 Task: Add Sprouts Chocolate Caramel Brownie Coffee to the cart.
Action: Mouse moved to (24, 110)
Screenshot: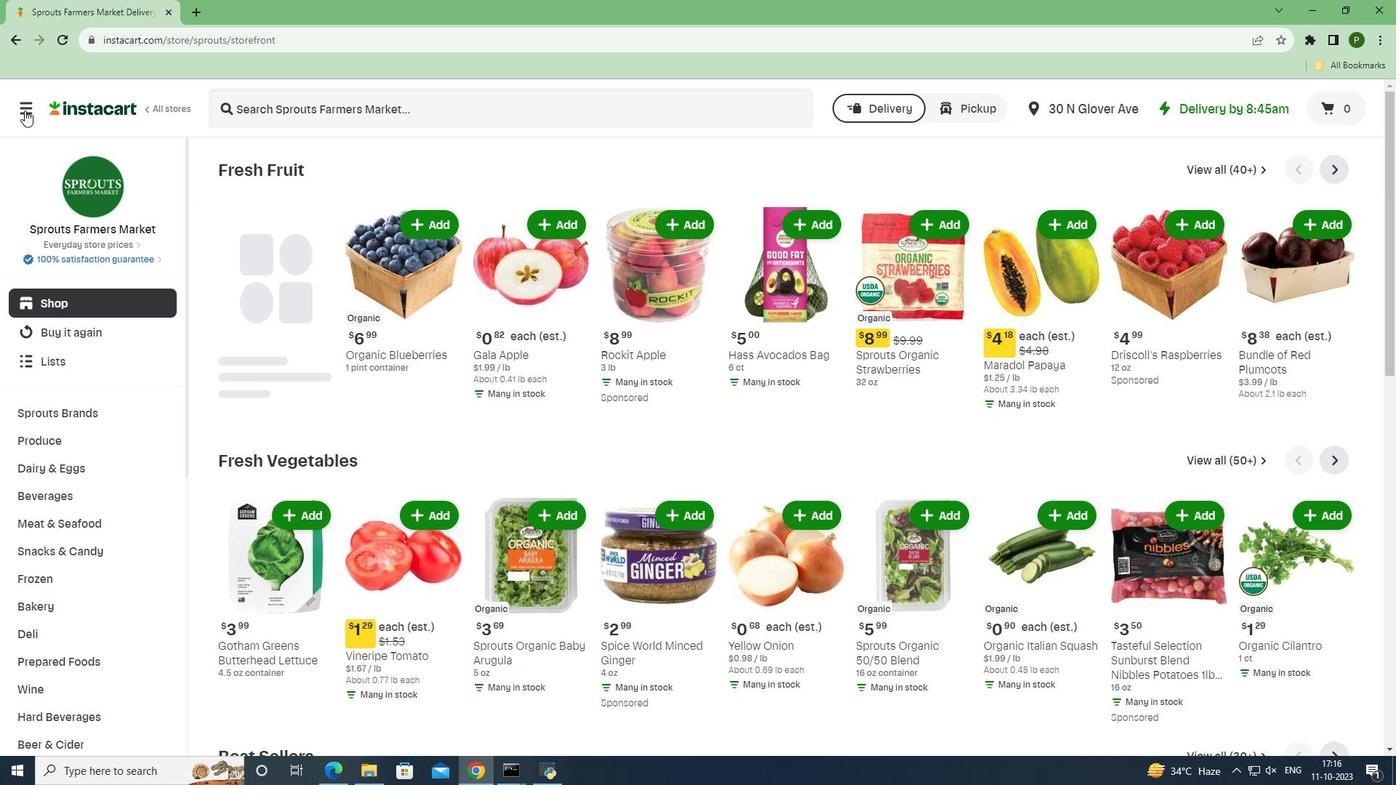 
Action: Mouse pressed left at (24, 110)
Screenshot: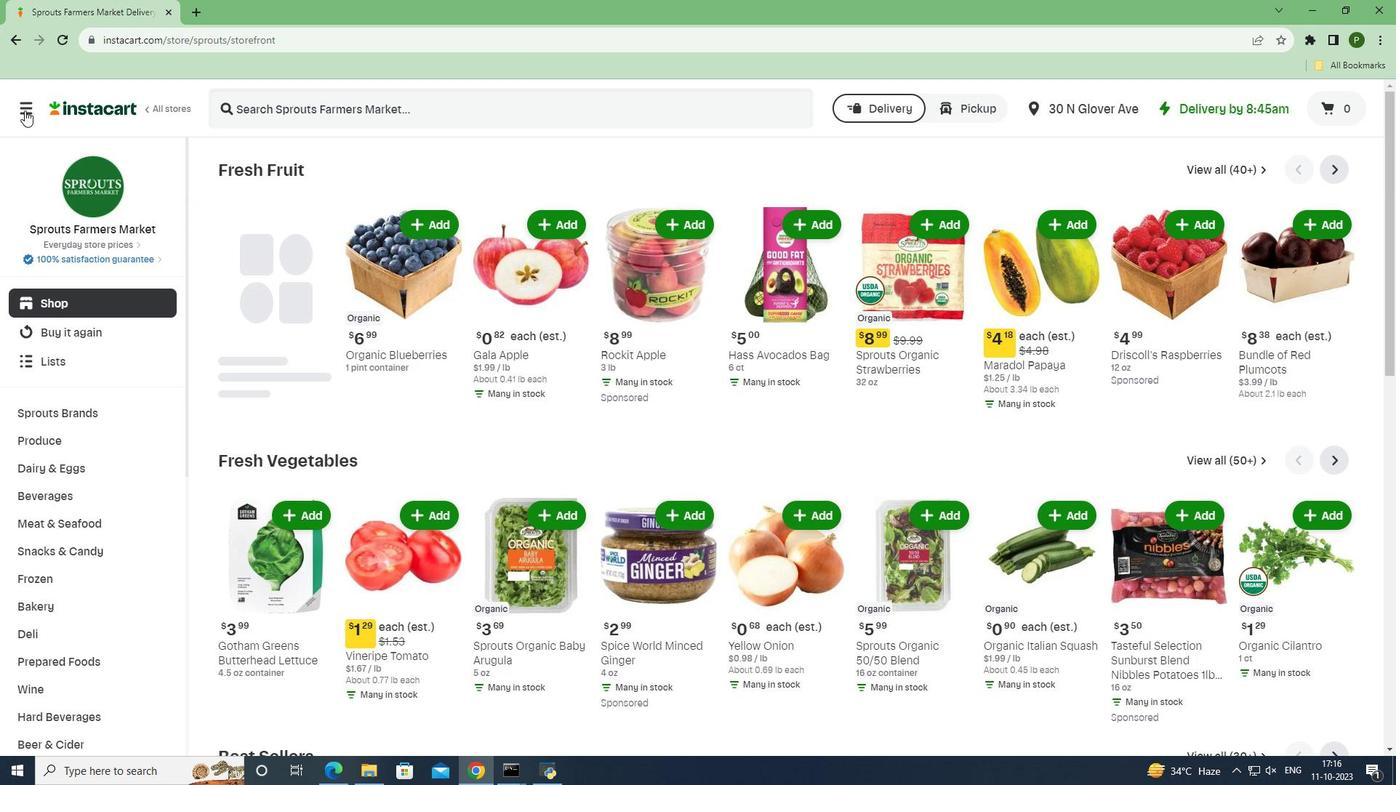 
Action: Mouse moved to (65, 379)
Screenshot: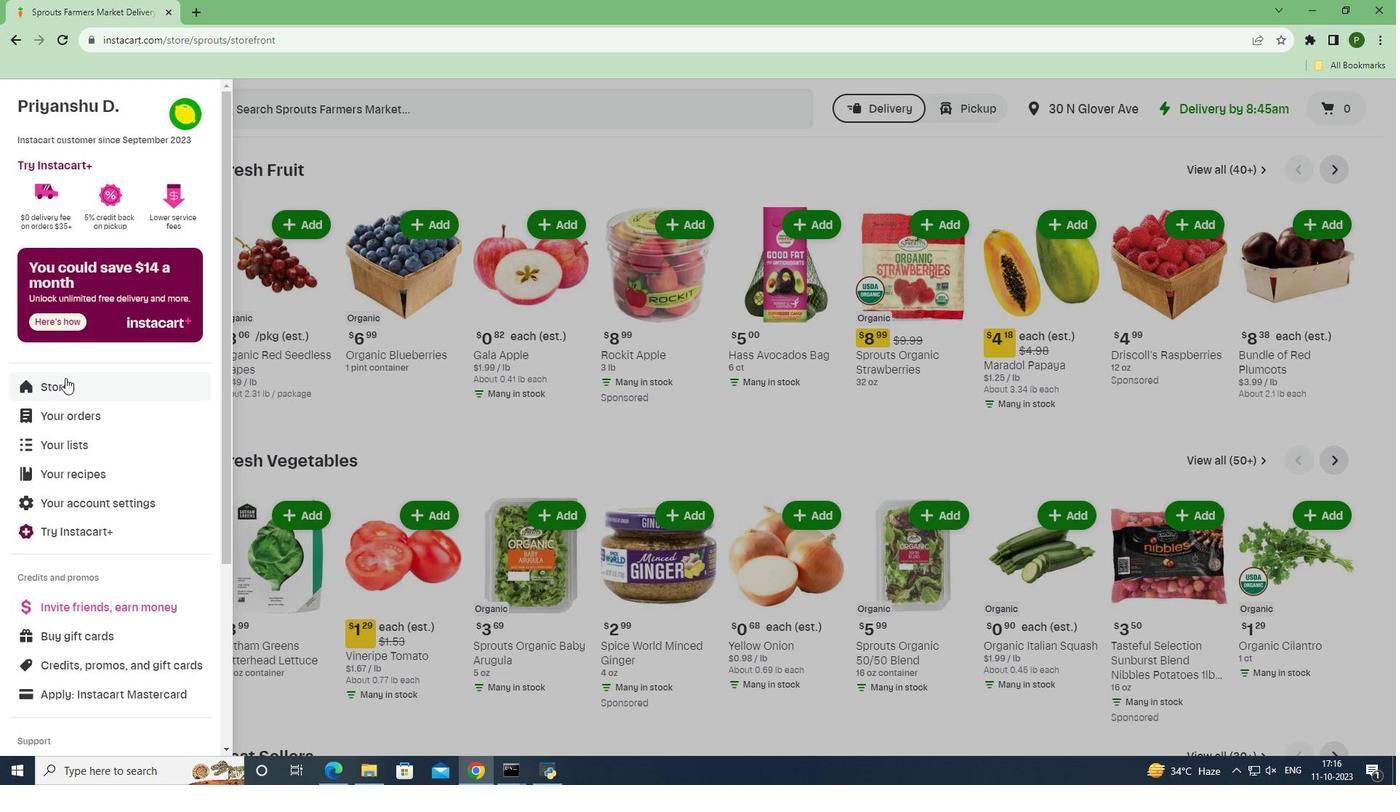 
Action: Mouse pressed left at (65, 379)
Screenshot: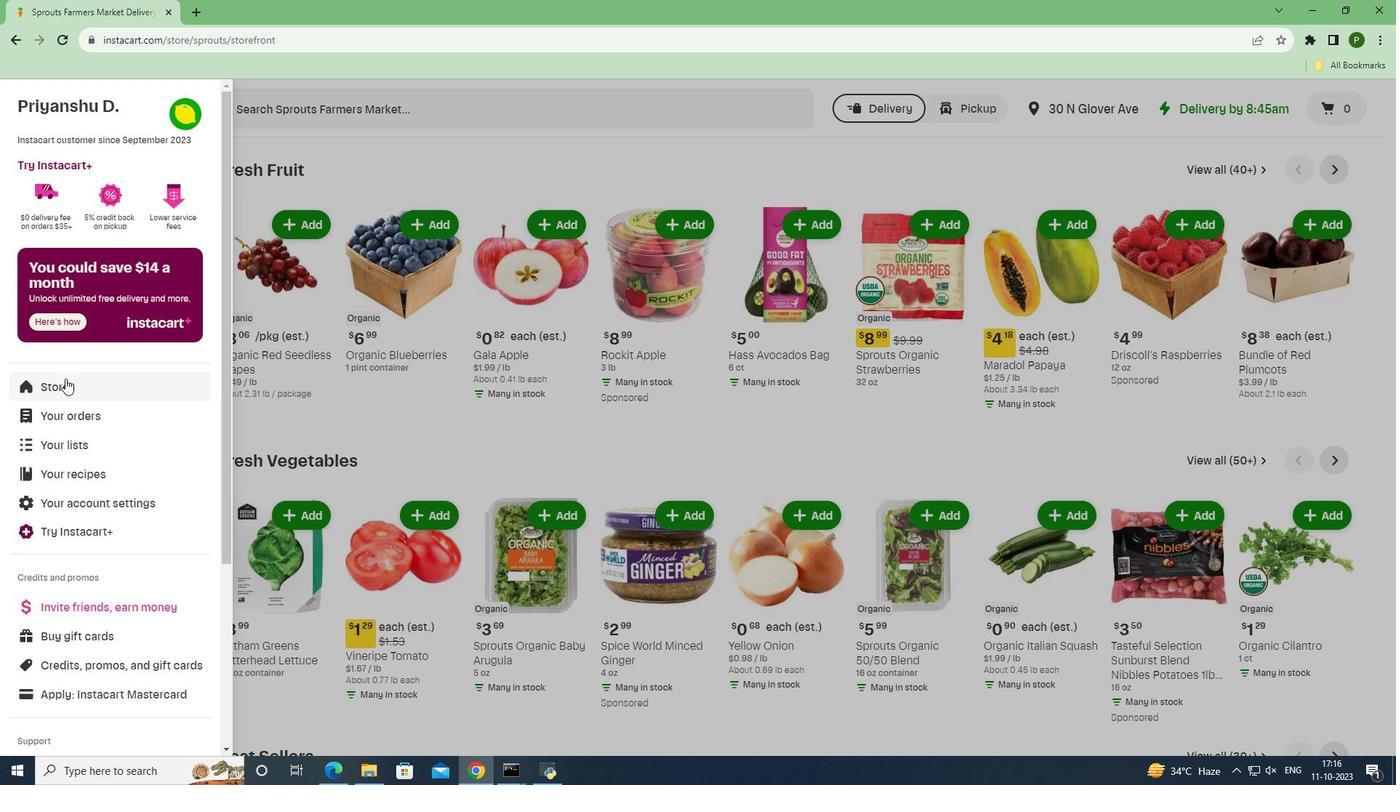 
Action: Mouse moved to (340, 170)
Screenshot: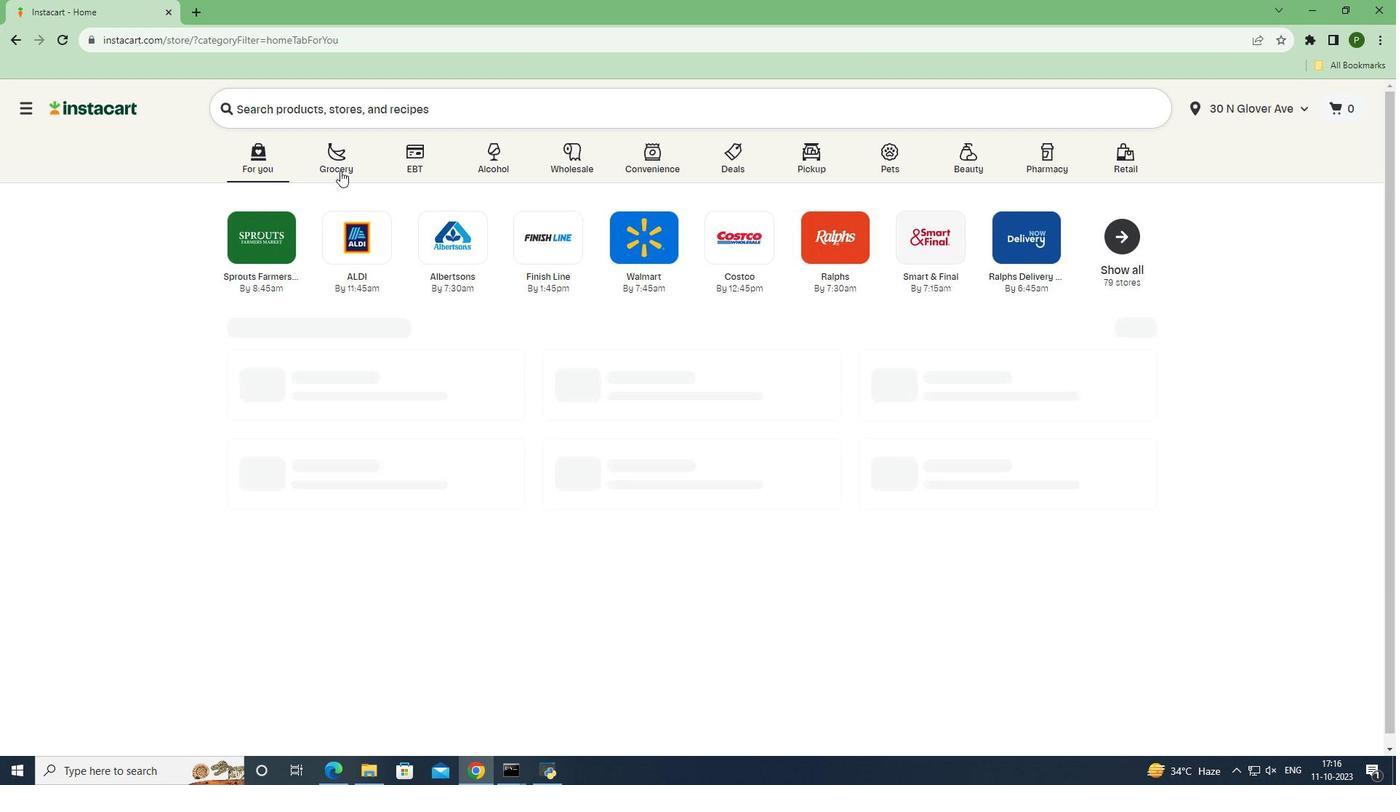 
Action: Mouse pressed left at (340, 170)
Screenshot: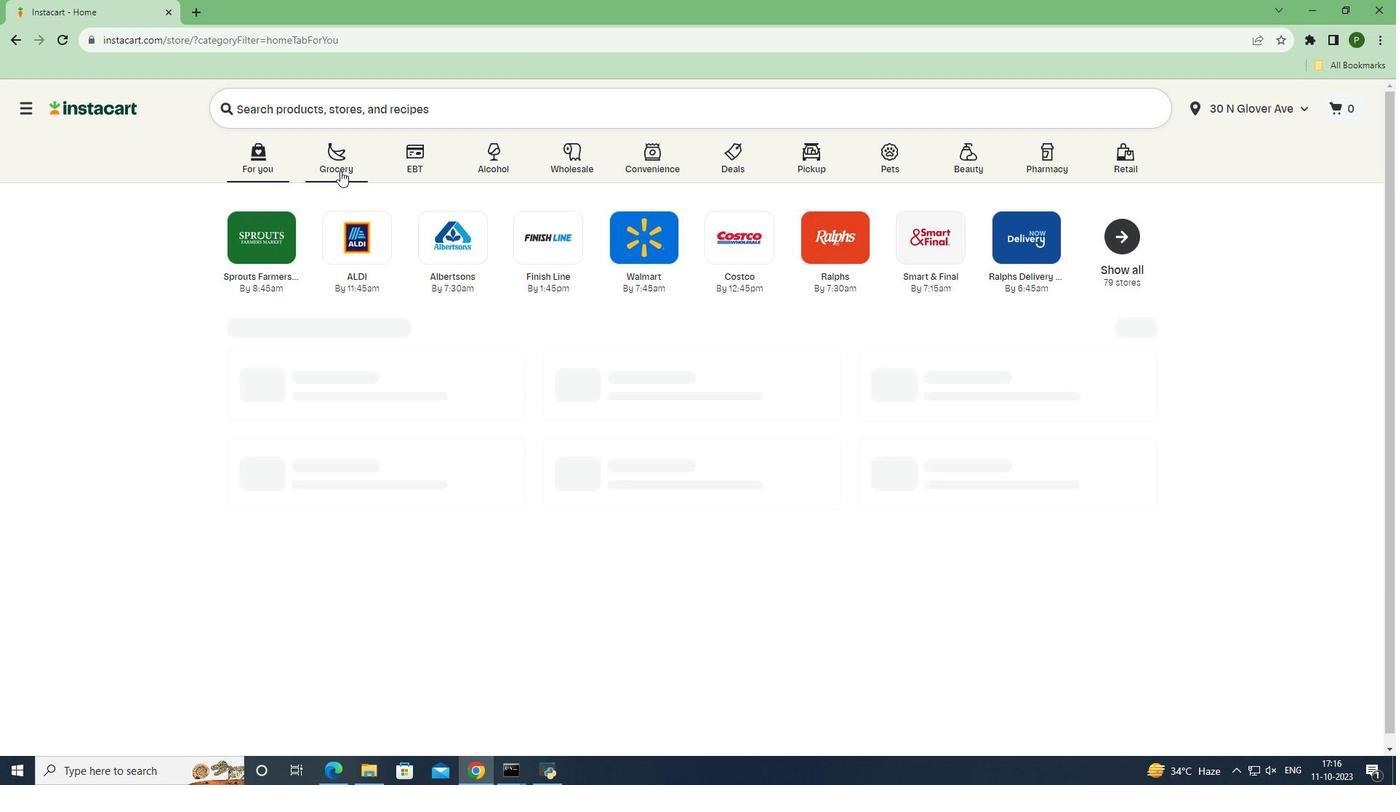 
Action: Mouse moved to (592, 323)
Screenshot: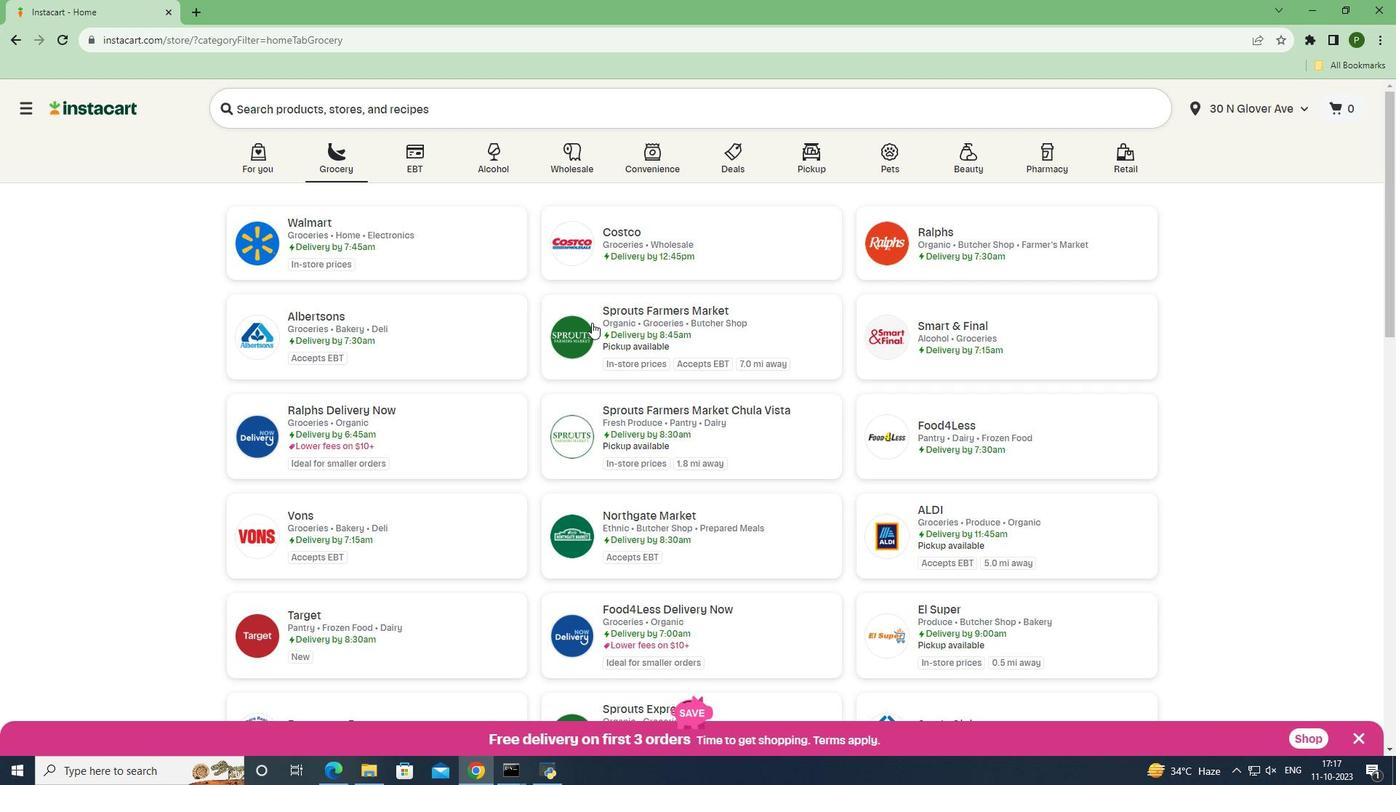 
Action: Mouse pressed left at (592, 323)
Screenshot: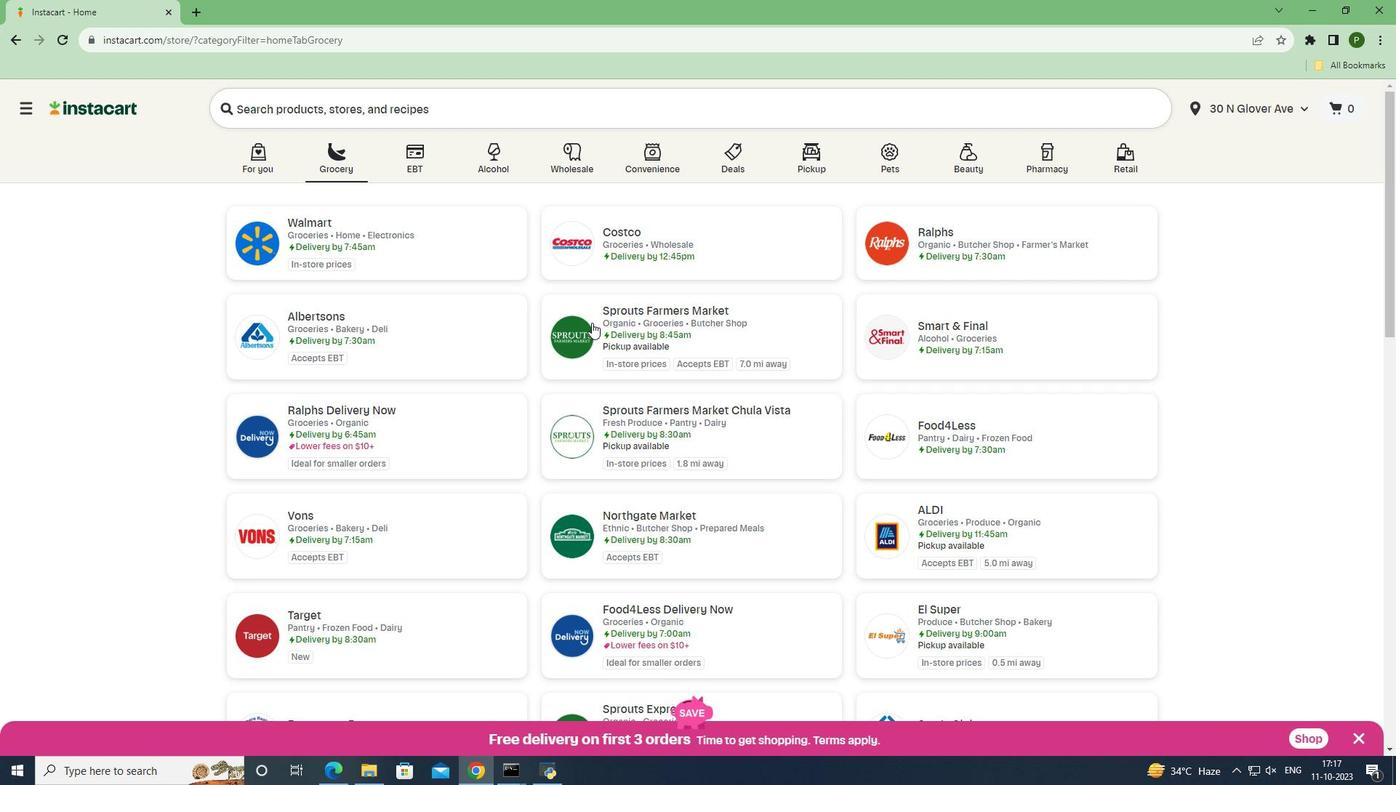 
Action: Mouse moved to (98, 496)
Screenshot: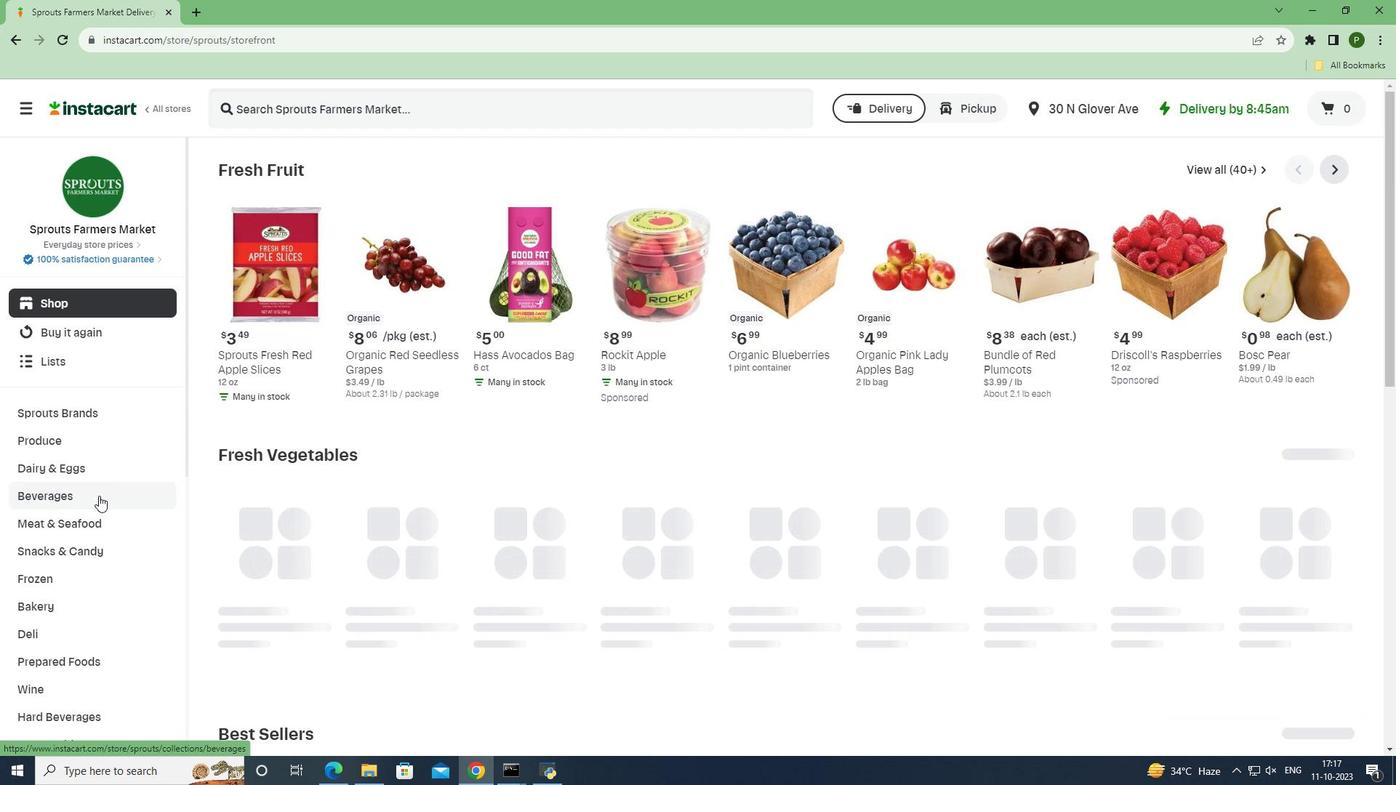 
Action: Mouse pressed left at (98, 496)
Screenshot: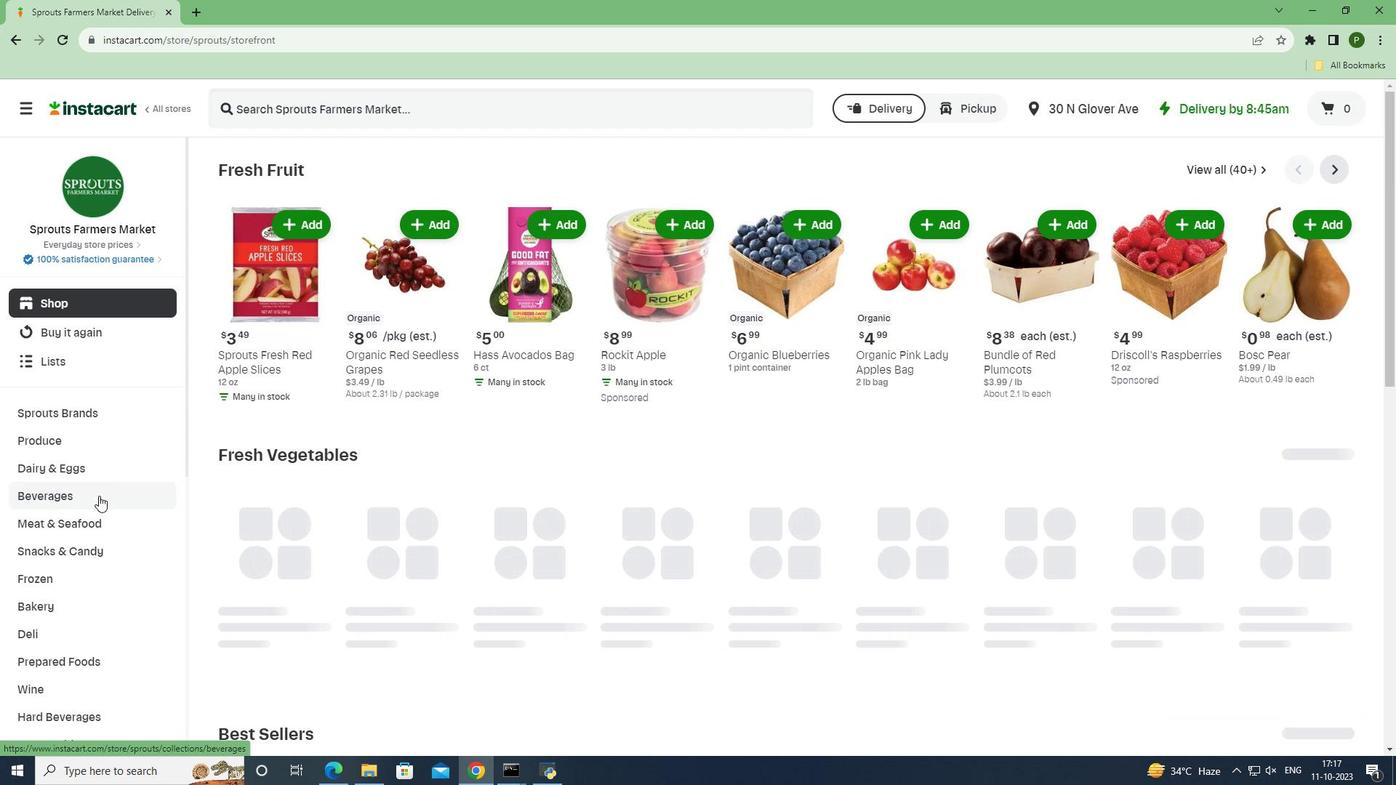 
Action: Mouse moved to (82, 579)
Screenshot: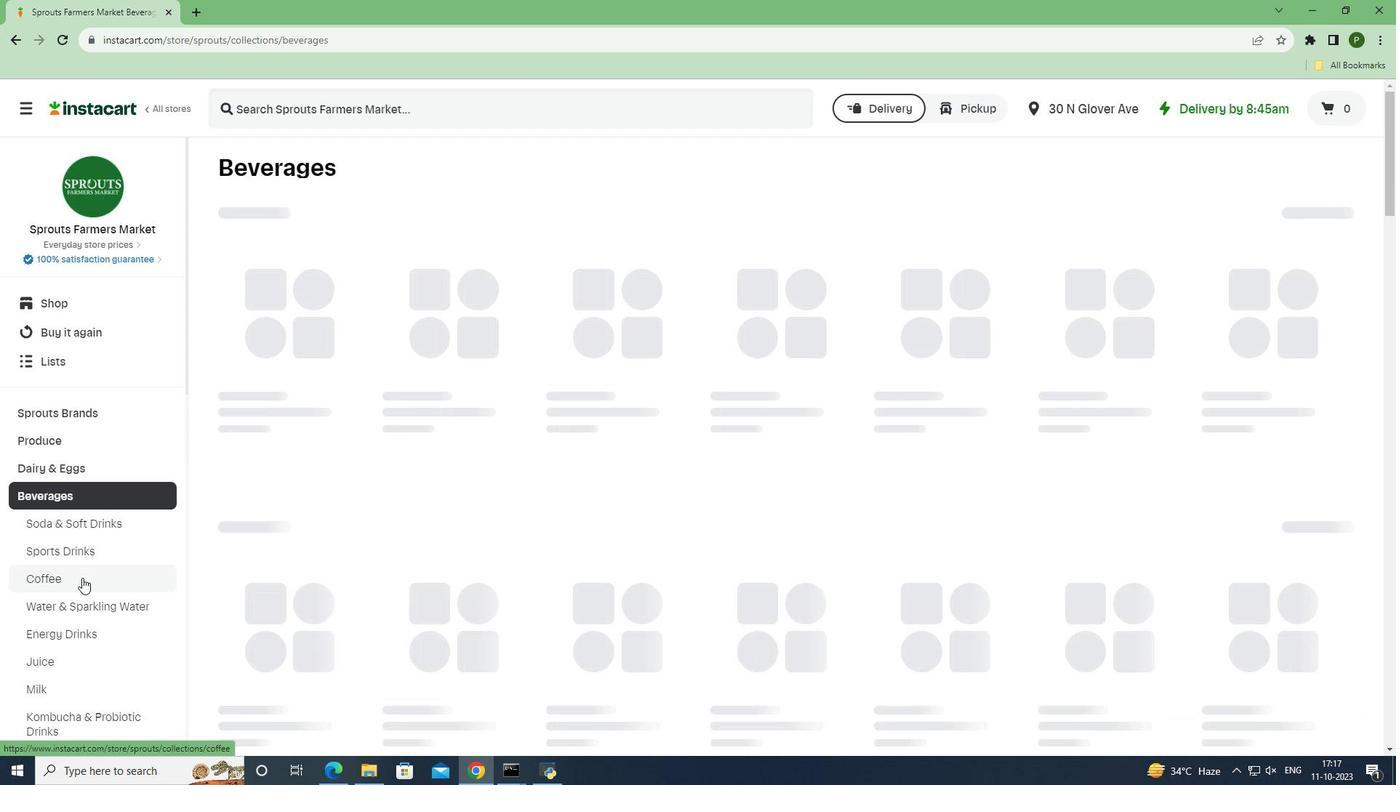 
Action: Mouse pressed left at (82, 579)
Screenshot: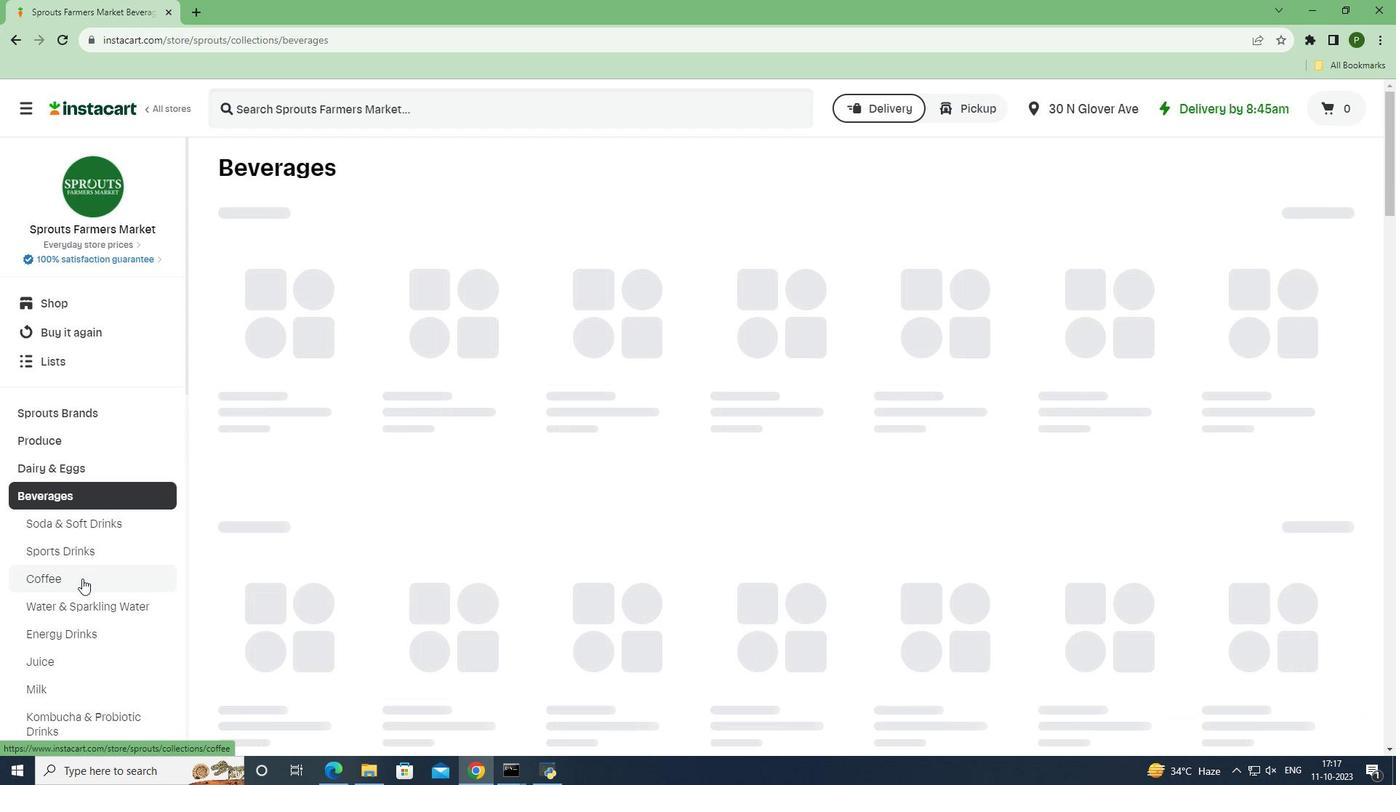 
Action: Mouse moved to (325, 110)
Screenshot: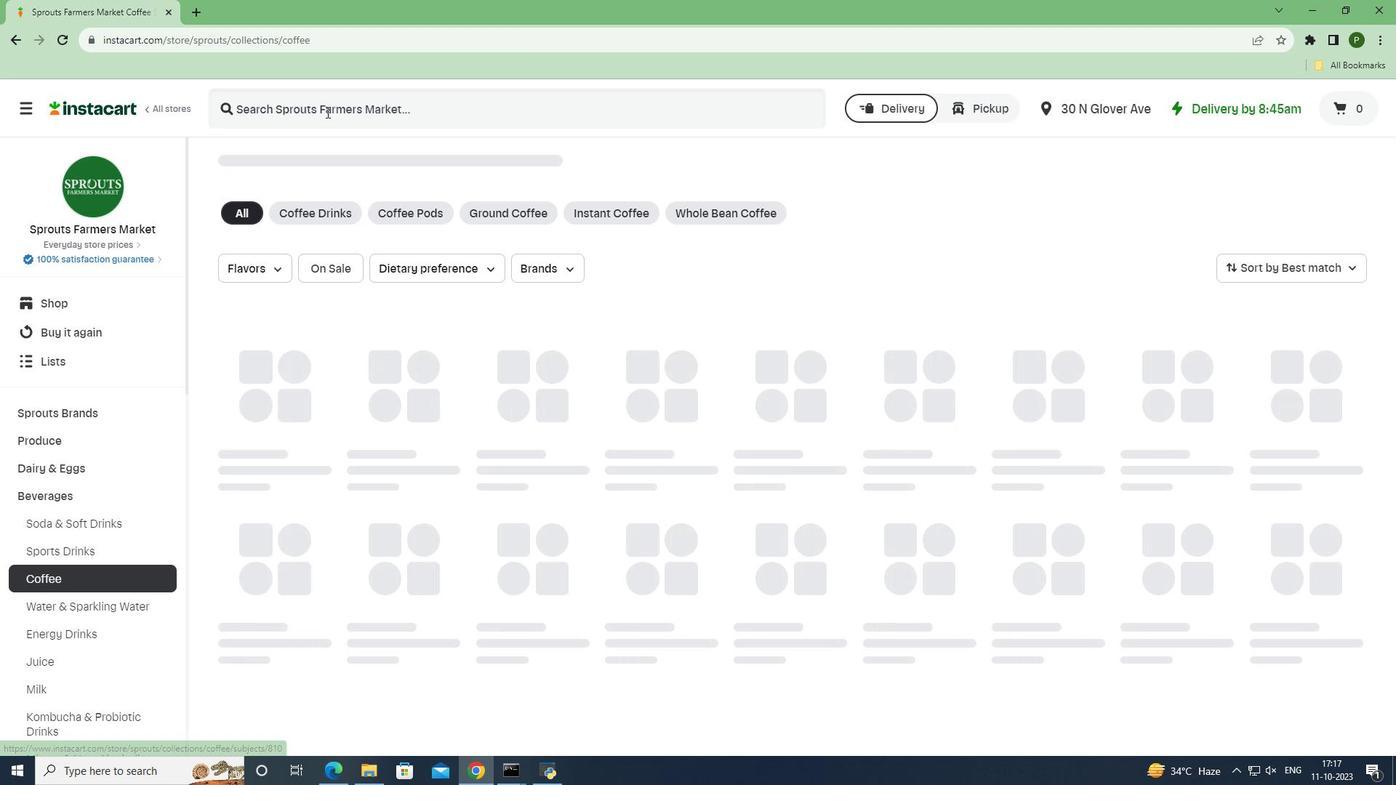
Action: Mouse pressed left at (325, 110)
Screenshot: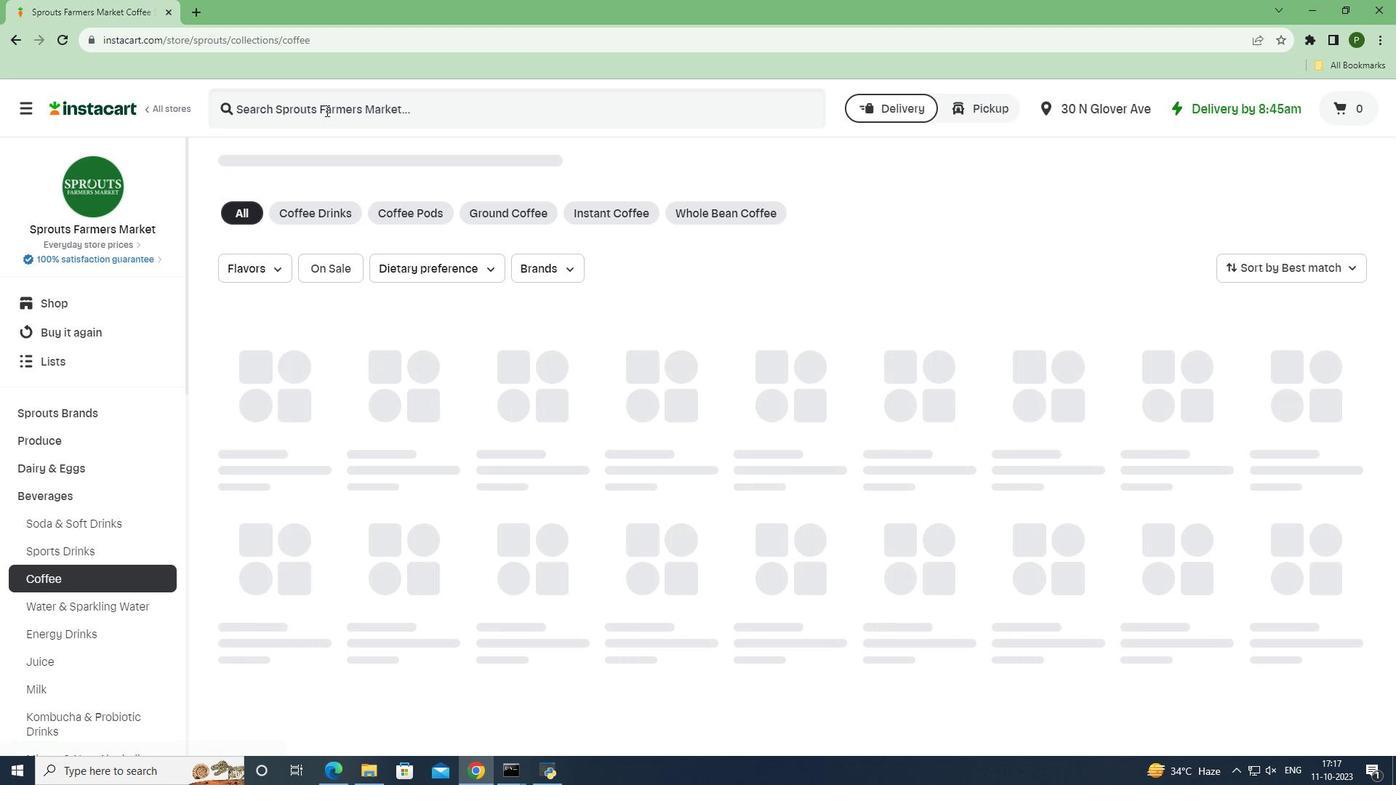 
Action: Key pressed <Key.caps_lock>S<Key.caps_lock>prouts<Key.space><Key.caps_lock>C<Key.caps_lock>hocolate<Key.space><Key.caps_lock>C<Key.caps_lock>aramel<Key.space><Key.caps_lock>B<Key.caps_lock>rownie<Key.space><Key.caps_lock>C<Key.caps_lock>offee<Key.enter>
Screenshot: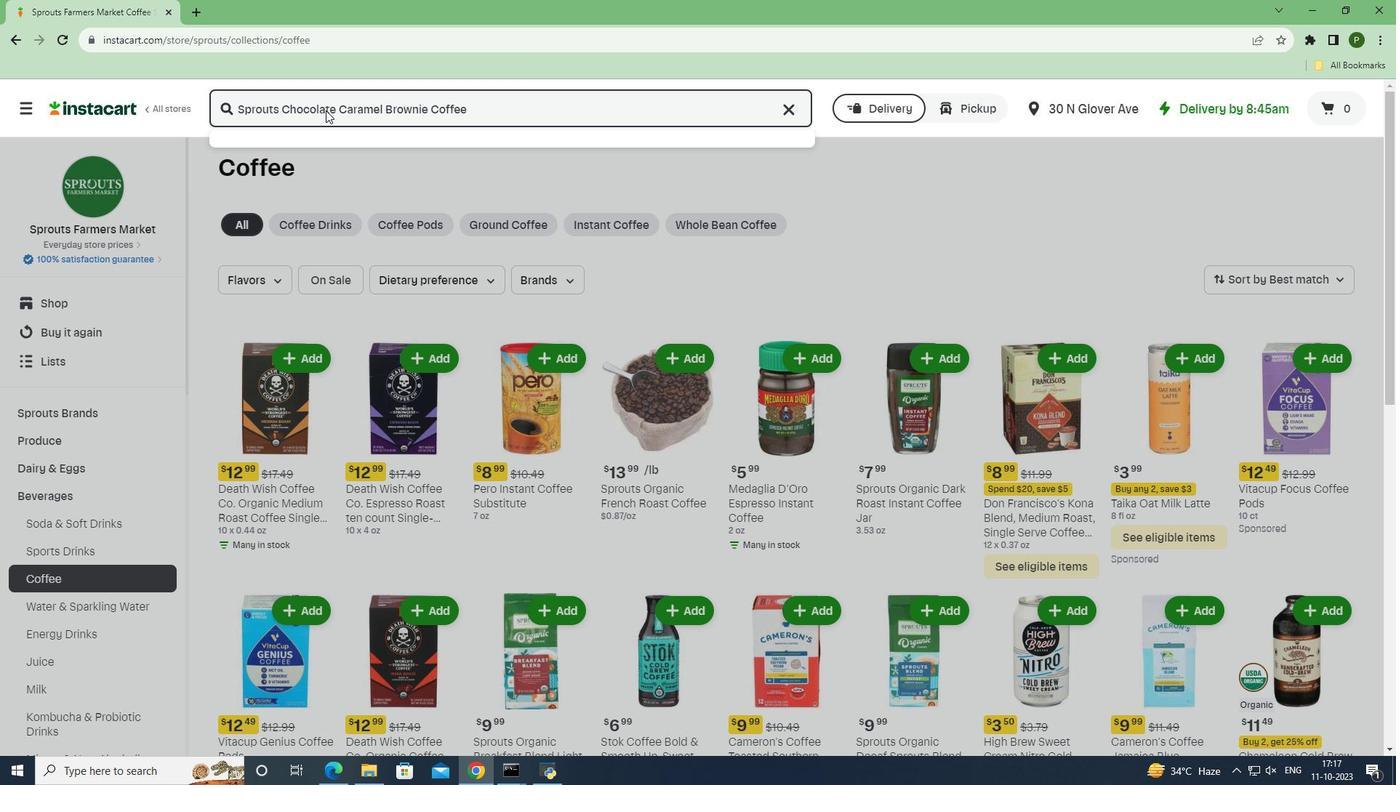 
Action: Mouse moved to (408, 231)
Screenshot: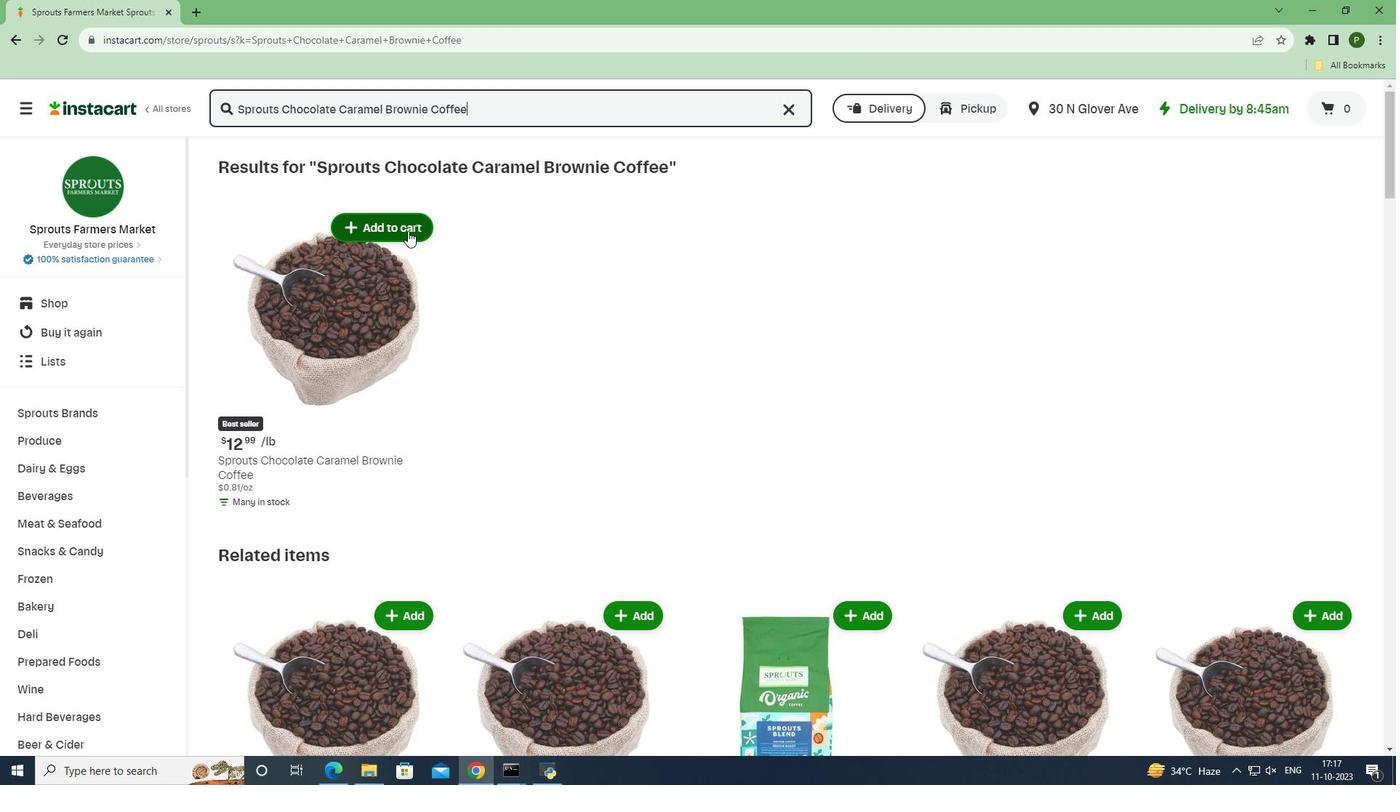 
Action: Mouse pressed left at (408, 231)
Screenshot: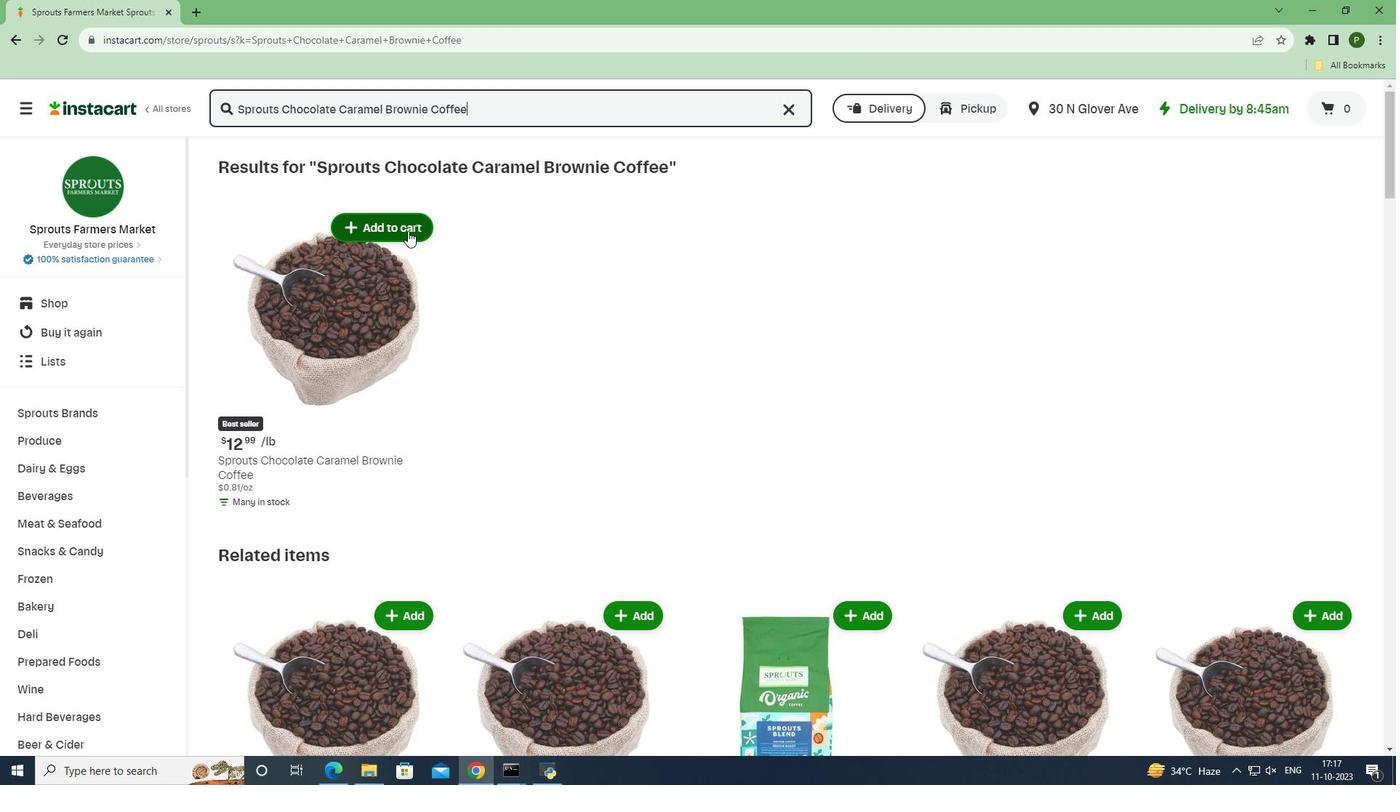 
Action: Mouse moved to (468, 287)
Screenshot: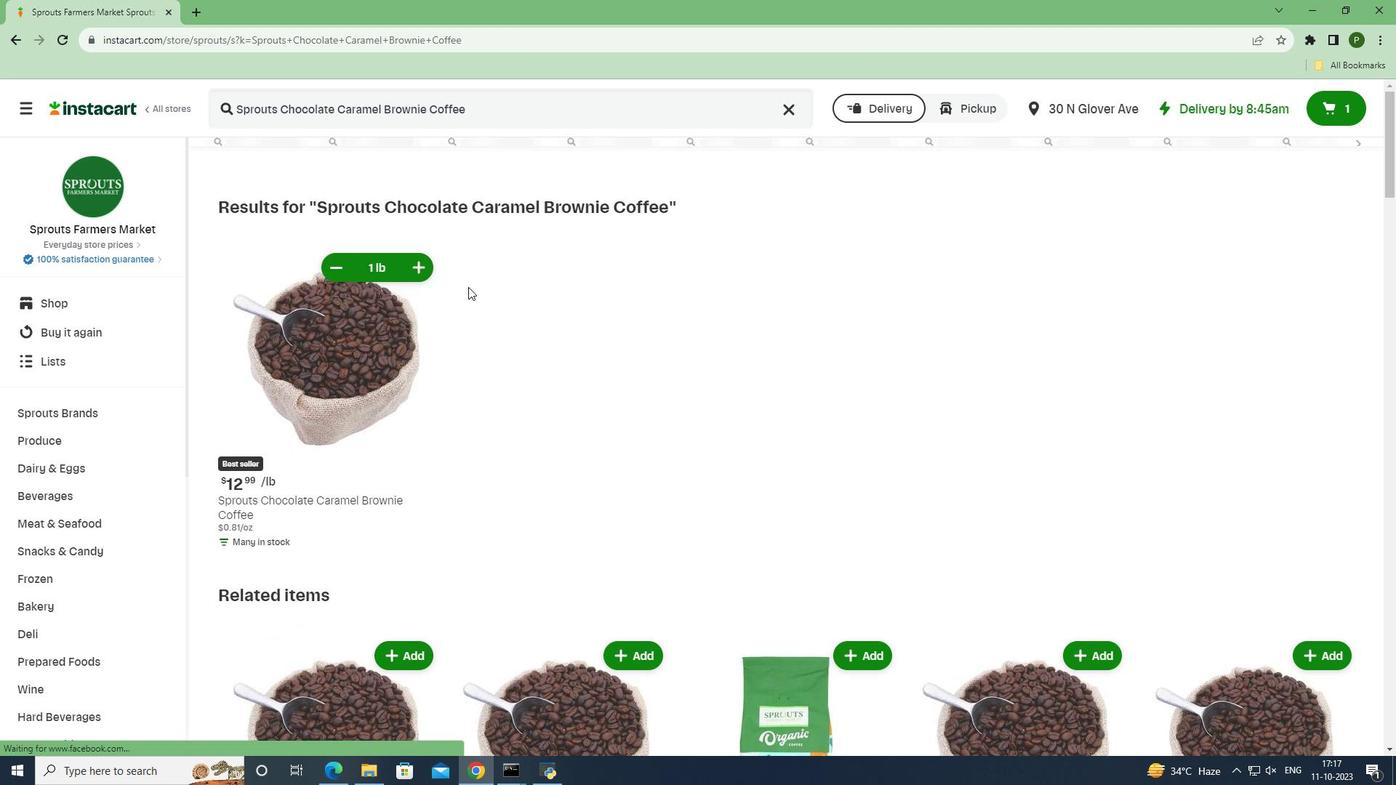 
